 Task: Add the task  Implement a new point of sale (POS) system for a retail store to the section Agile Archers in the project AgileBolt and add a Due Date to the respective task as 2023/07/05
Action: Mouse moved to (453, 431)
Screenshot: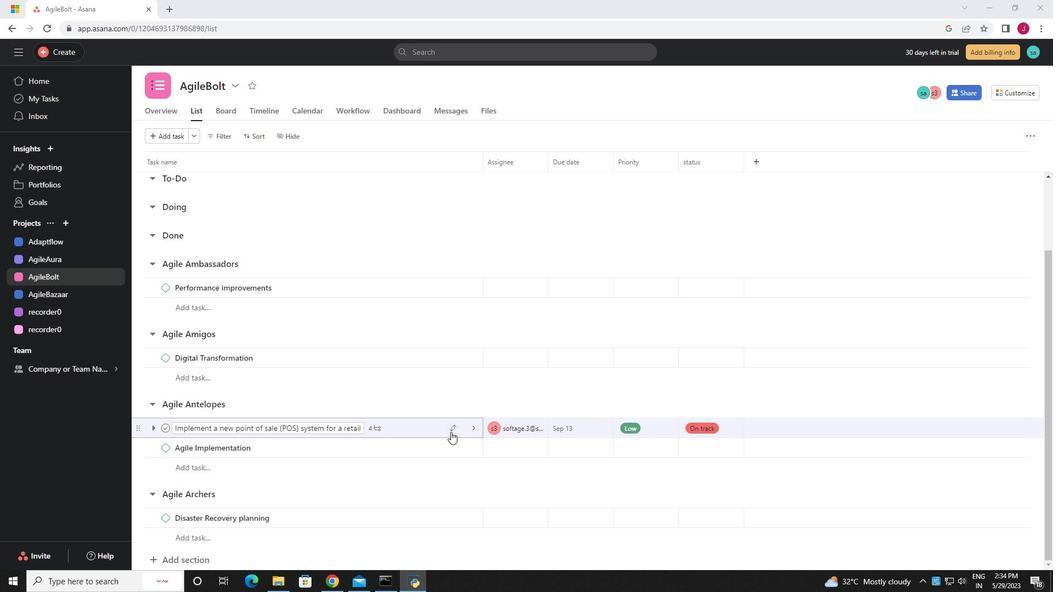 
Action: Mouse pressed left at (453, 431)
Screenshot: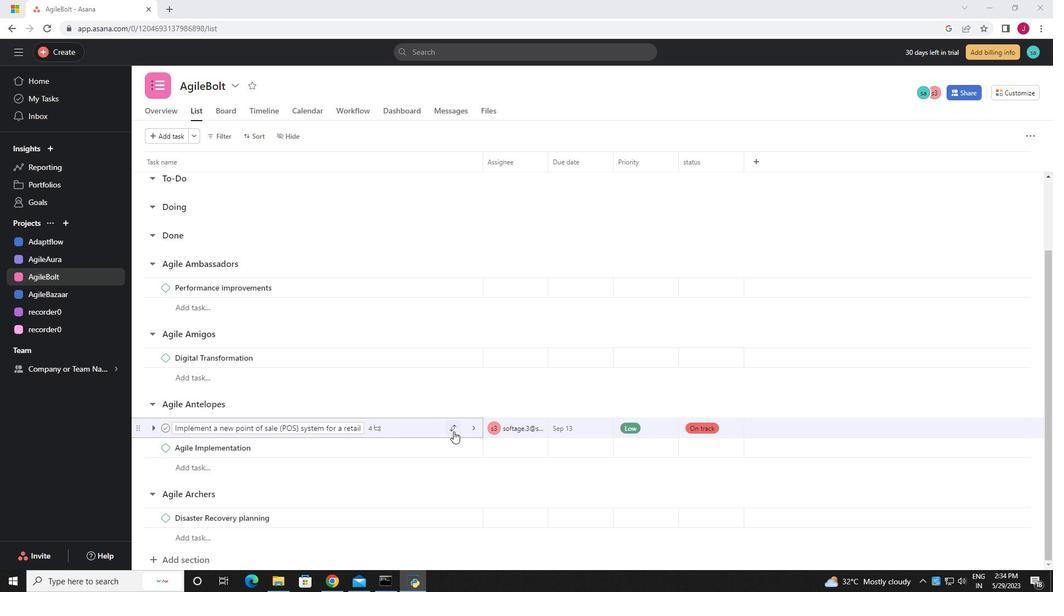 
Action: Mouse moved to (408, 408)
Screenshot: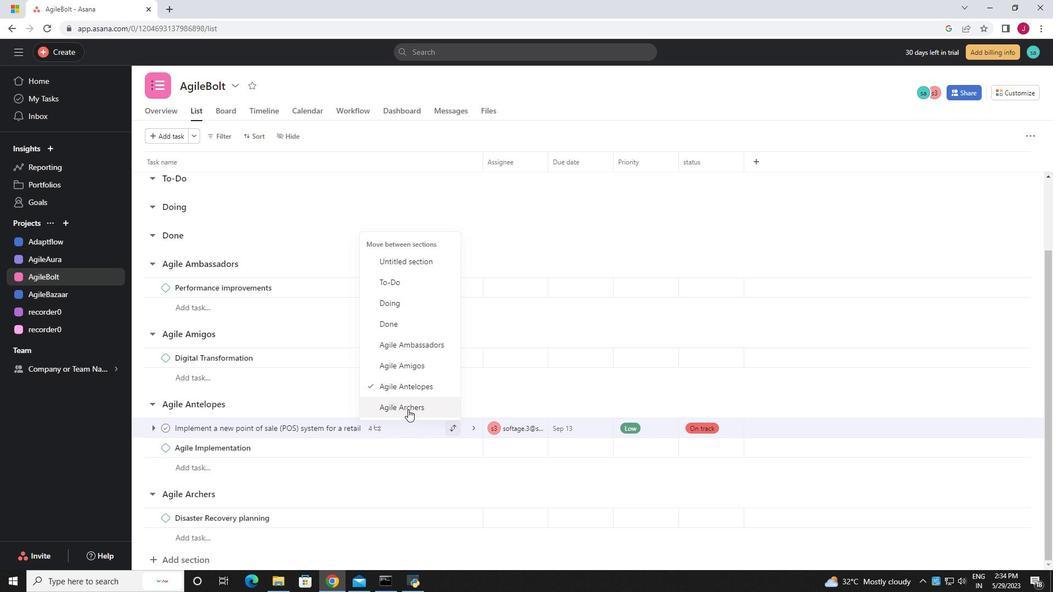 
Action: Mouse pressed left at (408, 408)
Screenshot: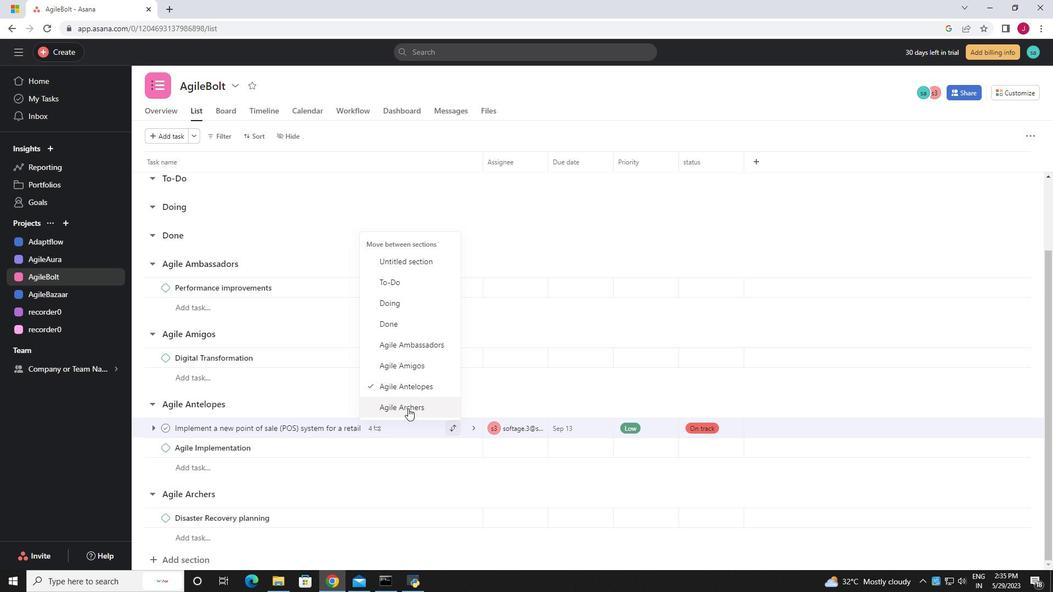 
Action: Mouse moved to (614, 480)
Screenshot: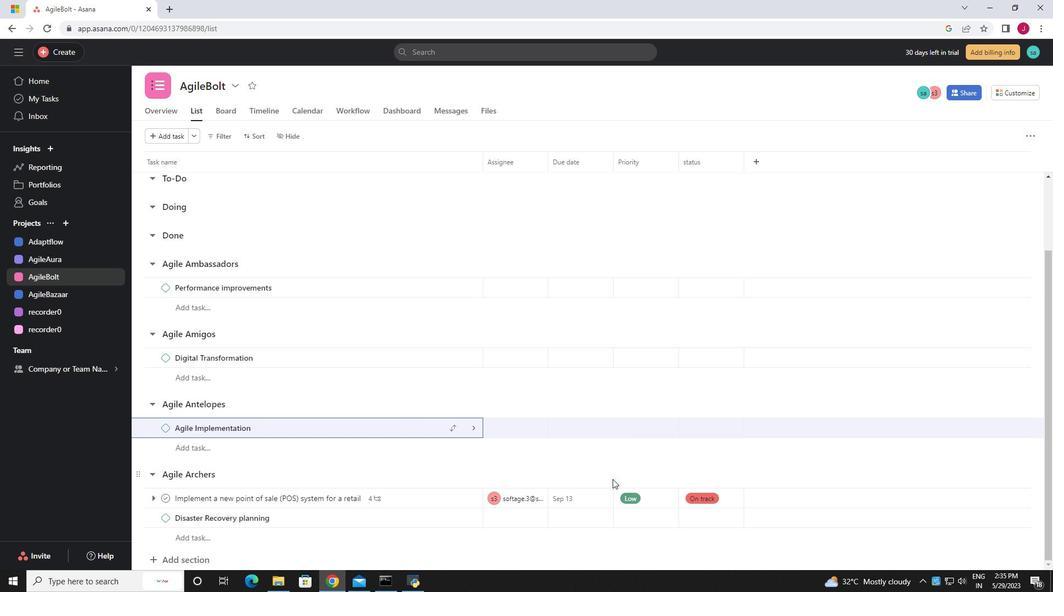 
Action: Mouse scrolled (614, 480) with delta (0, 0)
Screenshot: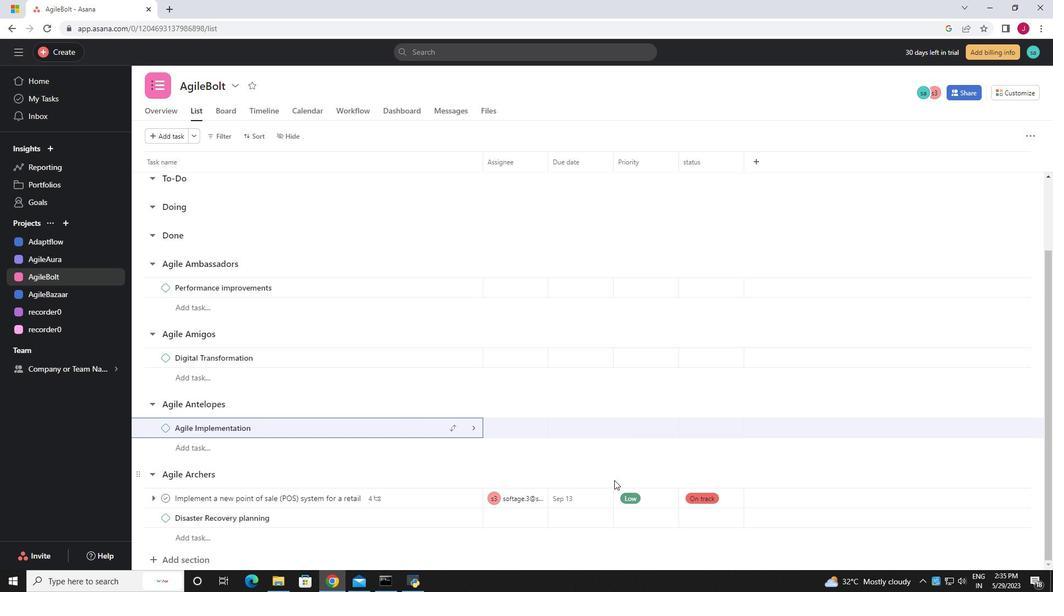 
Action: Mouse scrolled (614, 480) with delta (0, 0)
Screenshot: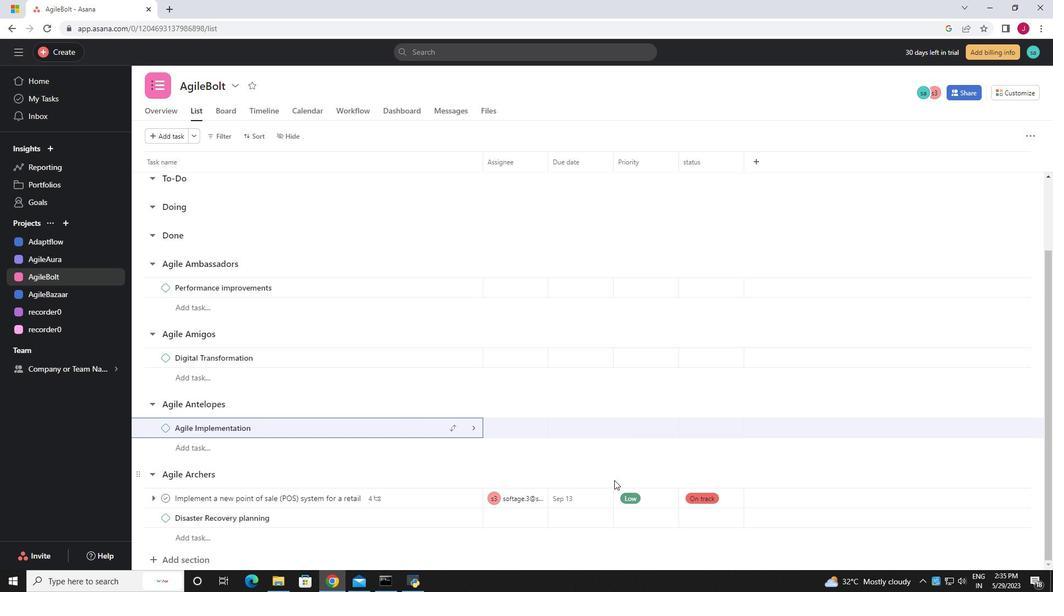 
Action: Mouse scrolled (614, 480) with delta (0, 0)
Screenshot: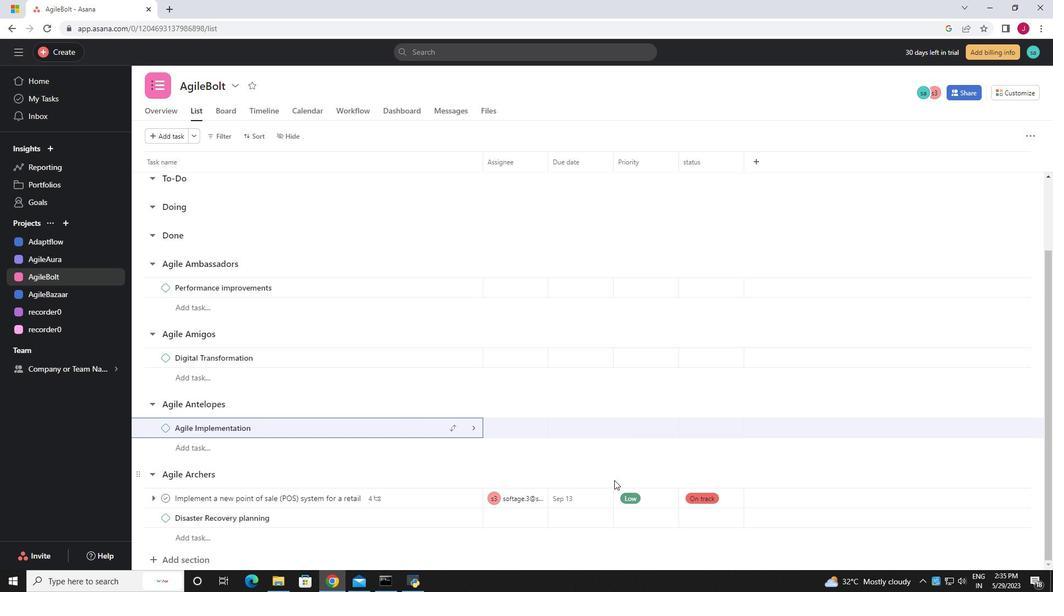 
Action: Mouse moved to (584, 501)
Screenshot: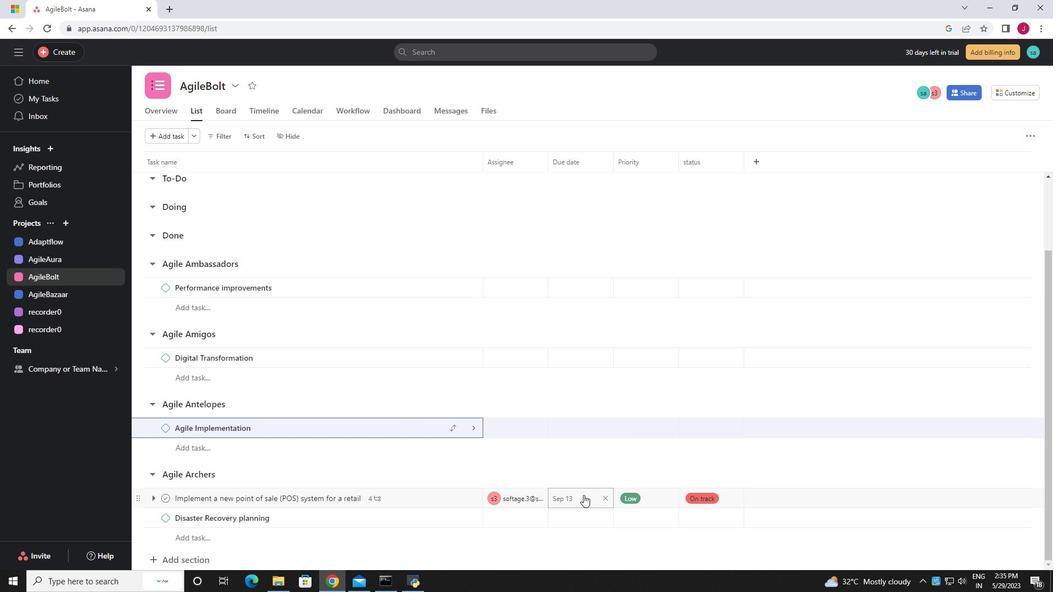 
Action: Mouse pressed left at (584, 501)
Screenshot: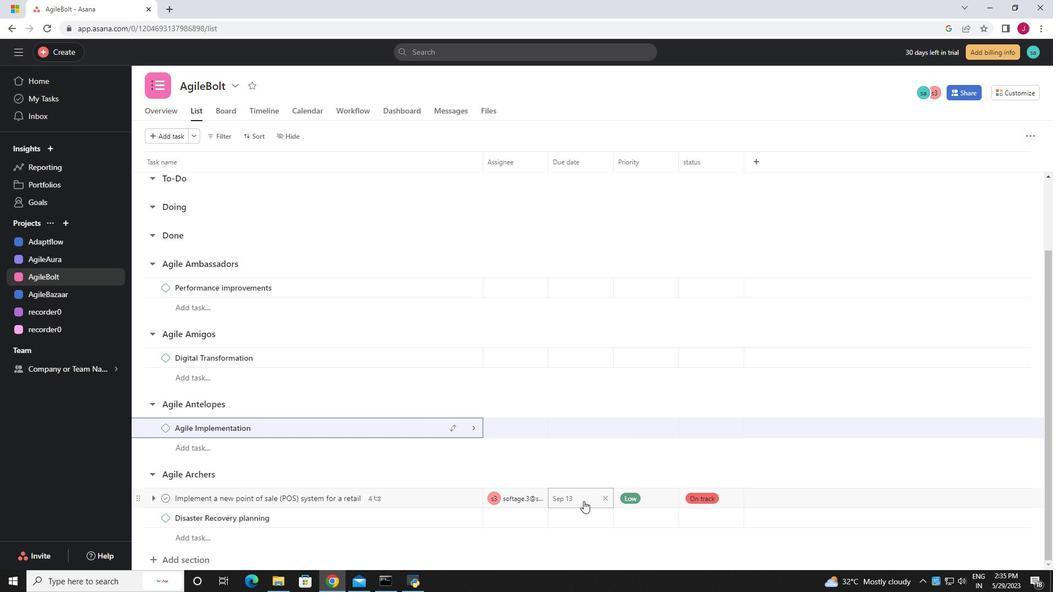 
Action: Mouse moved to (570, 298)
Screenshot: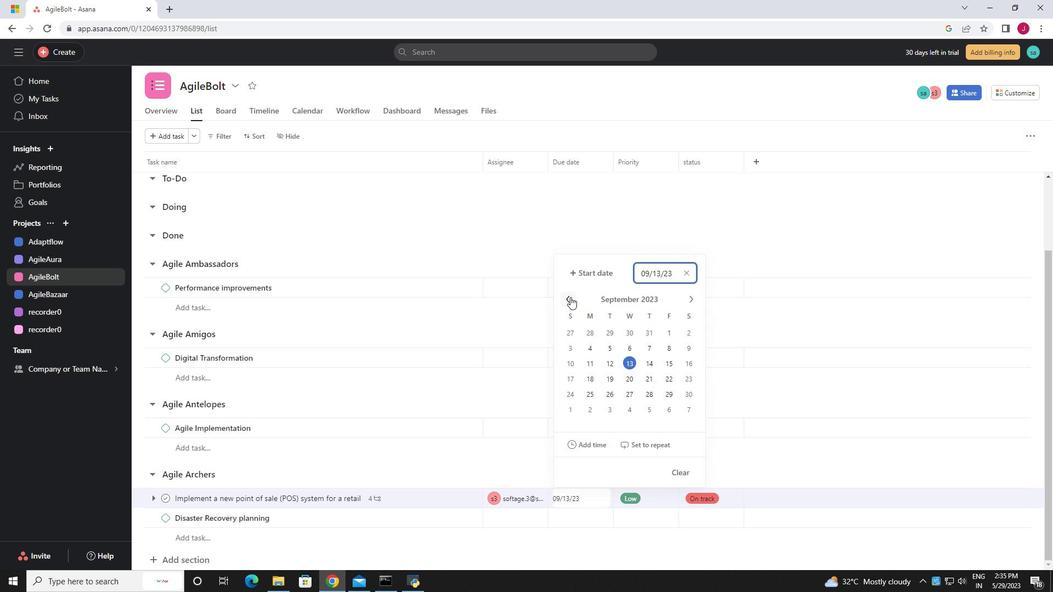 
Action: Mouse pressed left at (570, 298)
Screenshot: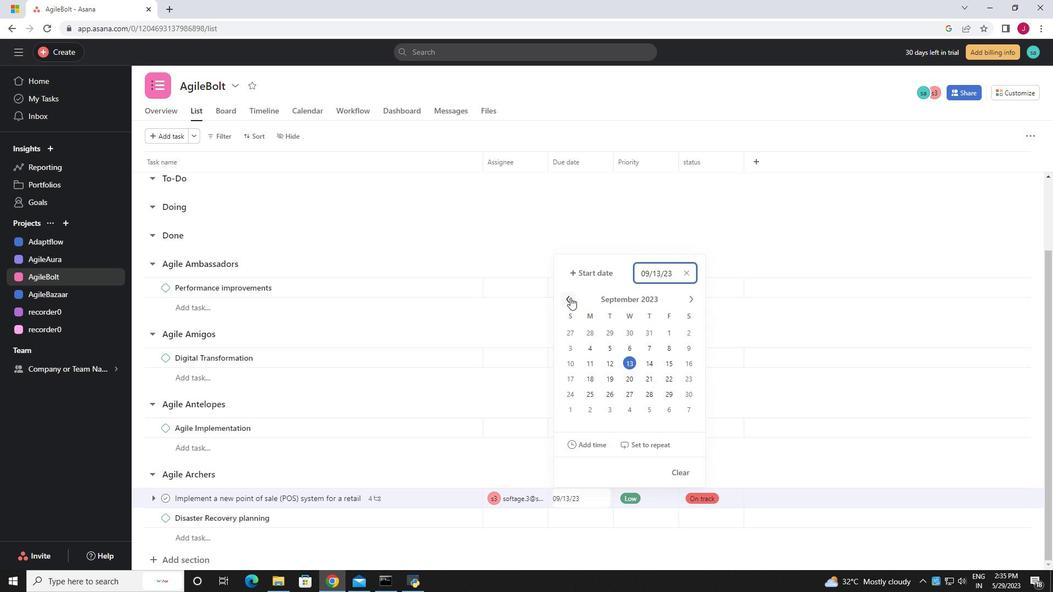 
Action: Mouse pressed left at (570, 298)
Screenshot: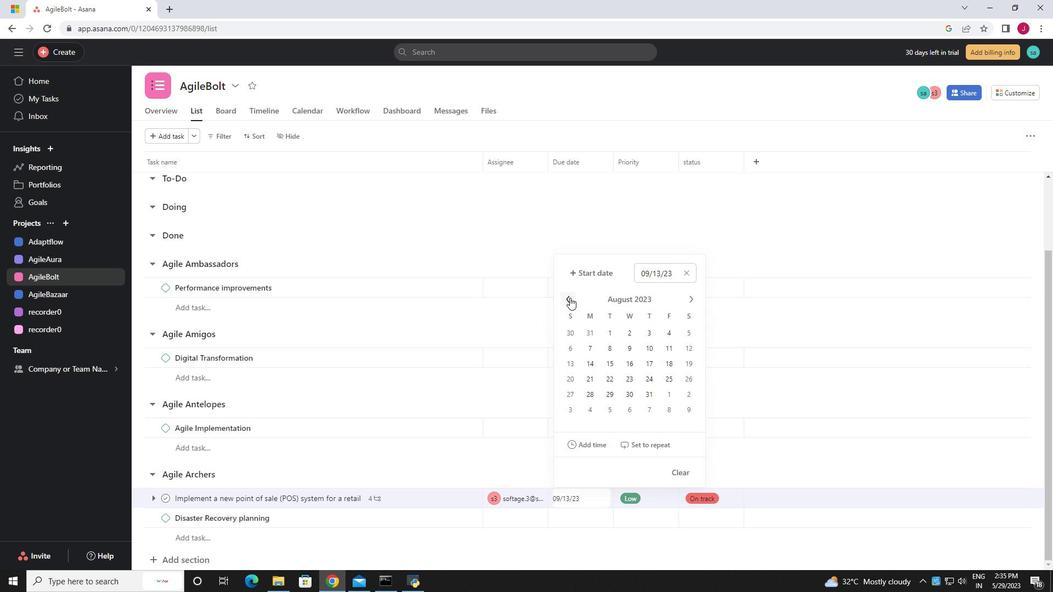 
Action: Mouse pressed left at (570, 298)
Screenshot: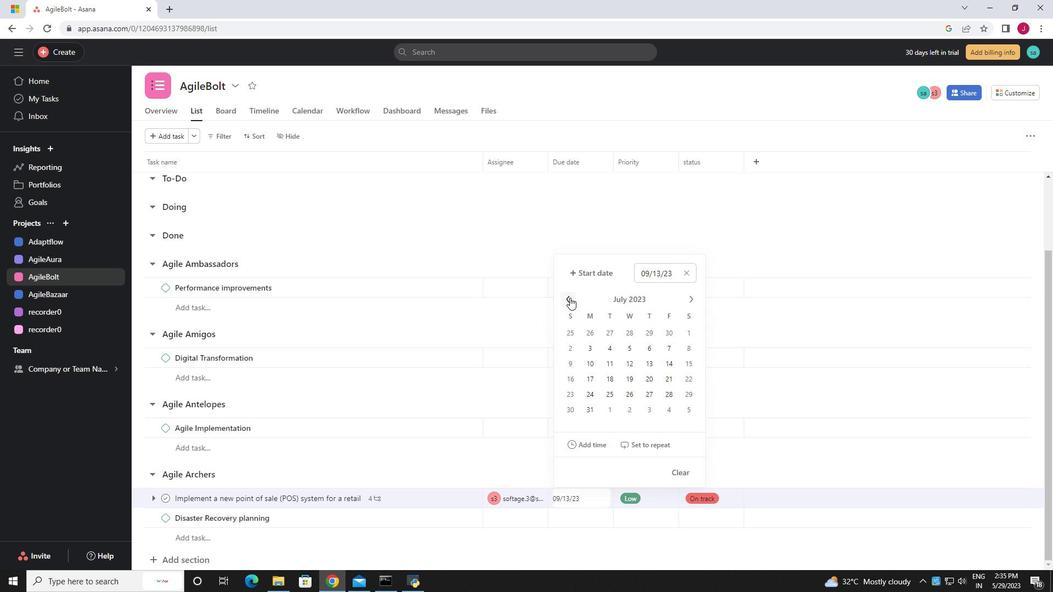 
Action: Mouse moved to (691, 301)
Screenshot: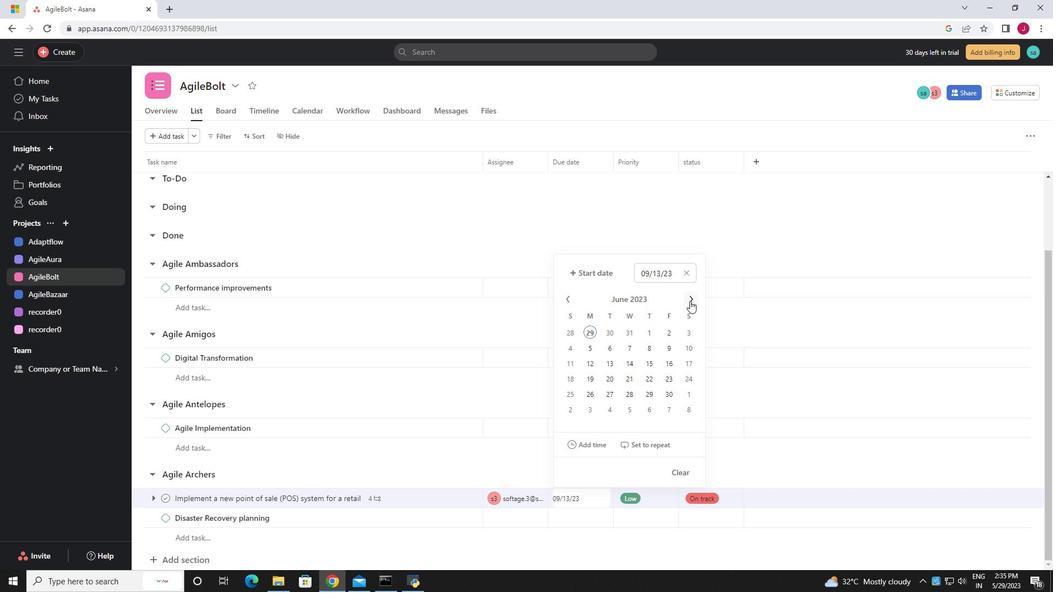 
Action: Mouse pressed left at (691, 301)
Screenshot: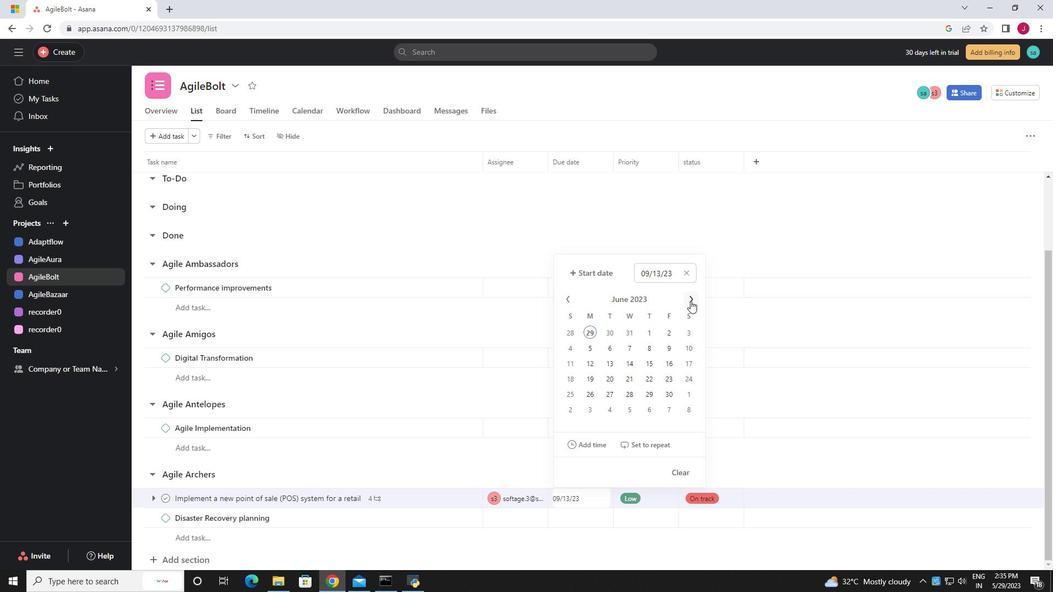 
Action: Mouse moved to (634, 350)
Screenshot: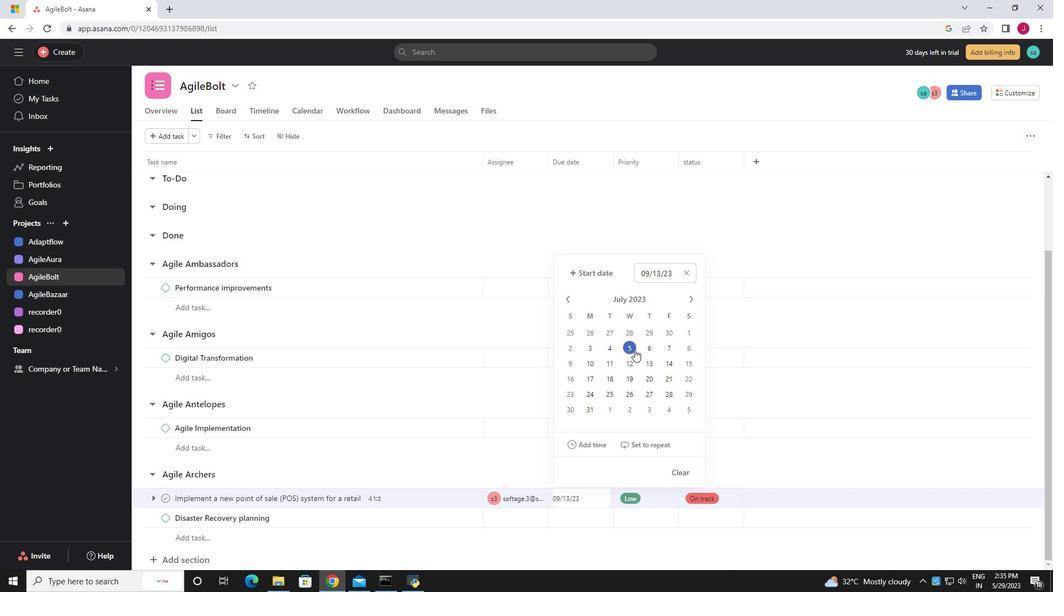 
Action: Mouse pressed left at (634, 350)
Screenshot: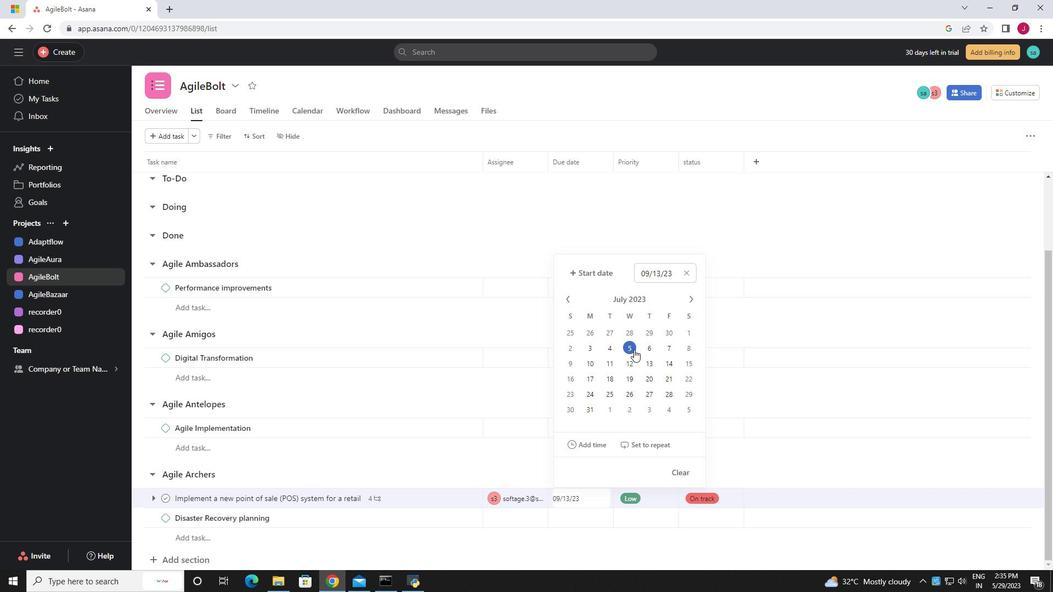 
Action: Mouse moved to (783, 251)
Screenshot: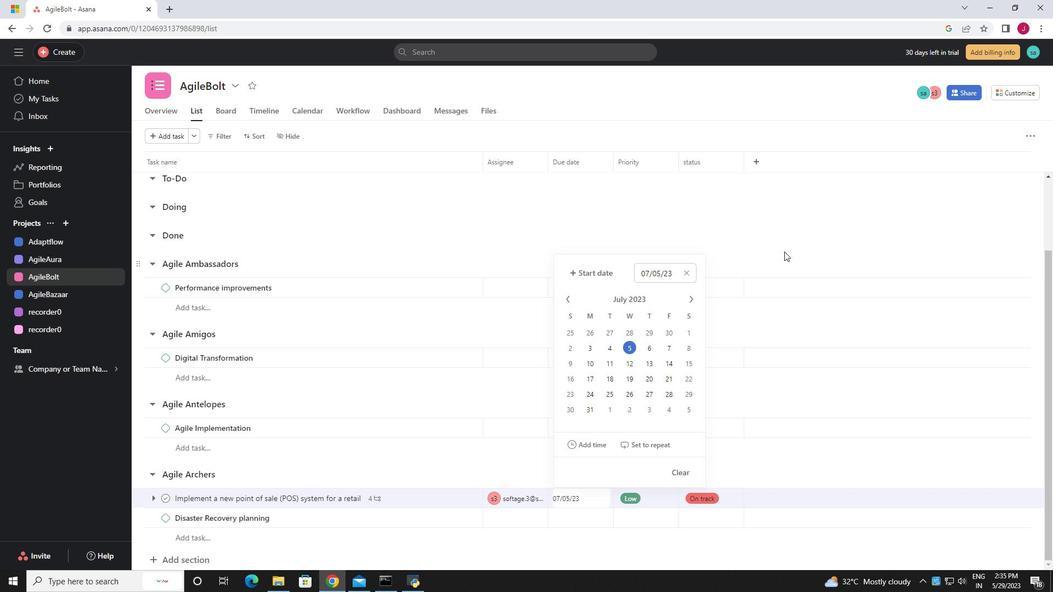 
Action: Mouse pressed left at (783, 251)
Screenshot: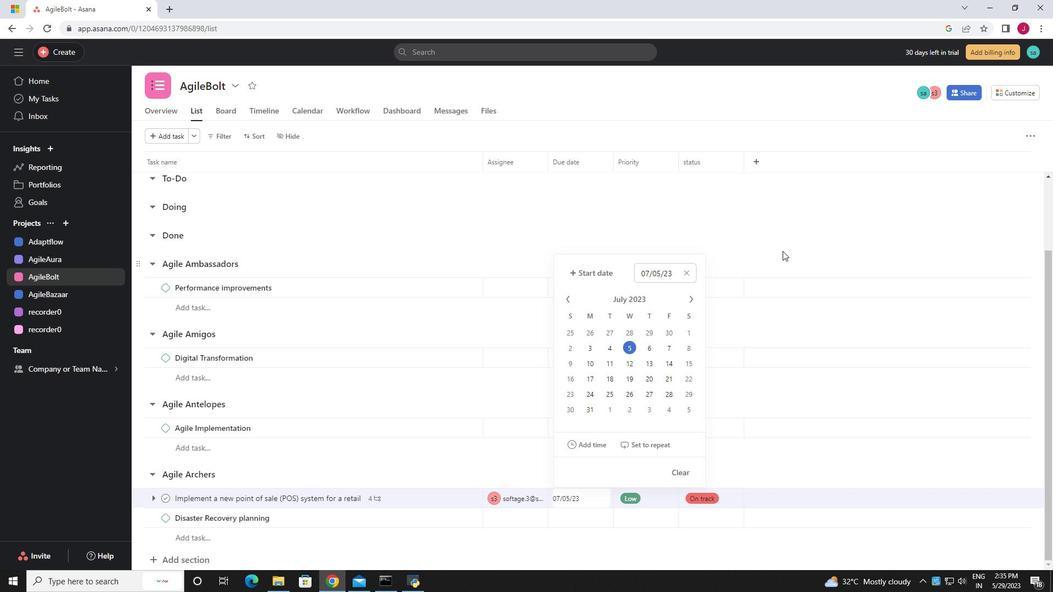 
Action: Mouse moved to (722, 309)
Screenshot: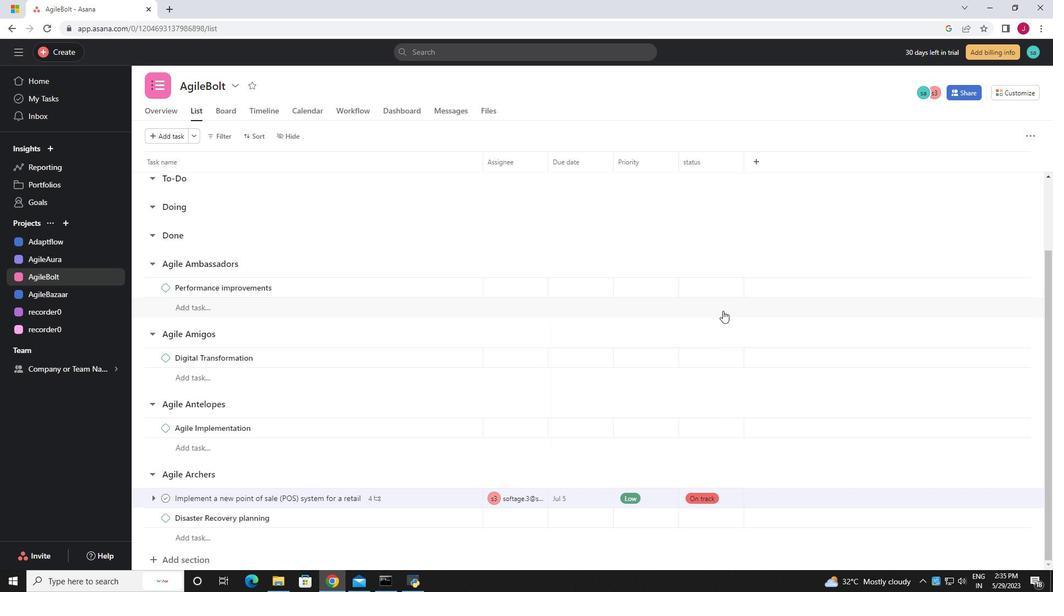 
